 Task: Learn more about a sales navigator core.
Action: Mouse moved to (744, 89)
Screenshot: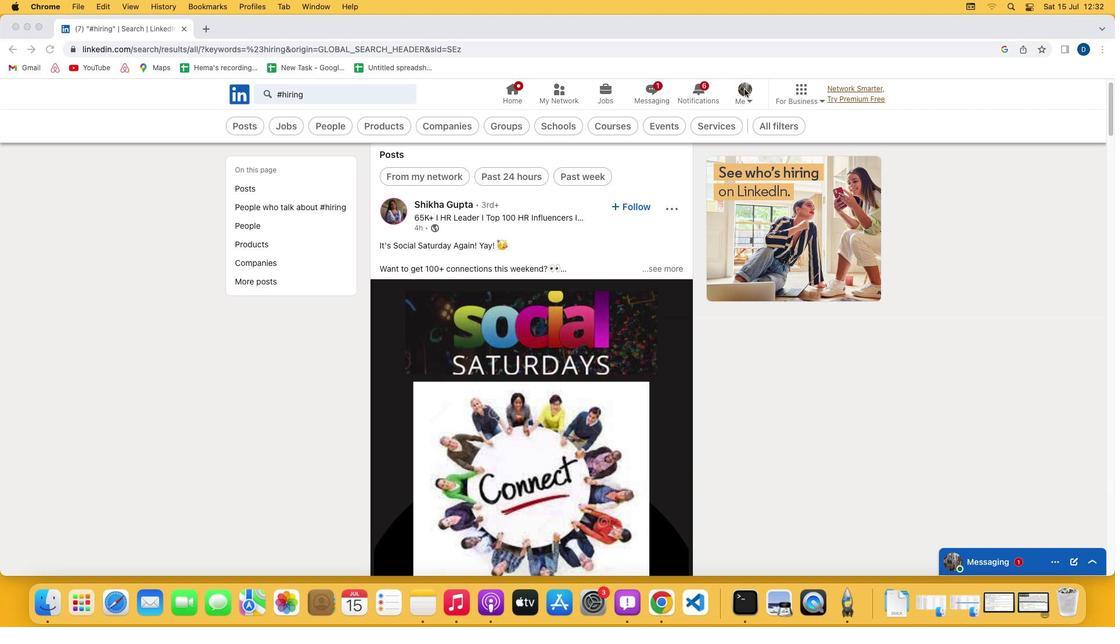 
Action: Mouse pressed left at (744, 89)
Screenshot: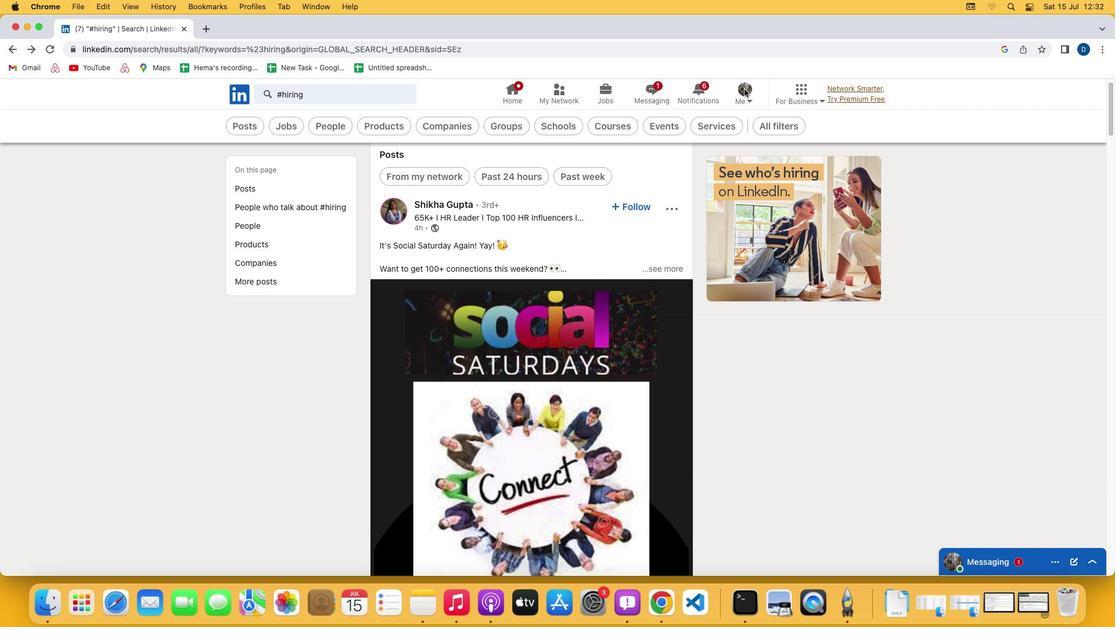 
Action: Mouse pressed left at (744, 89)
Screenshot: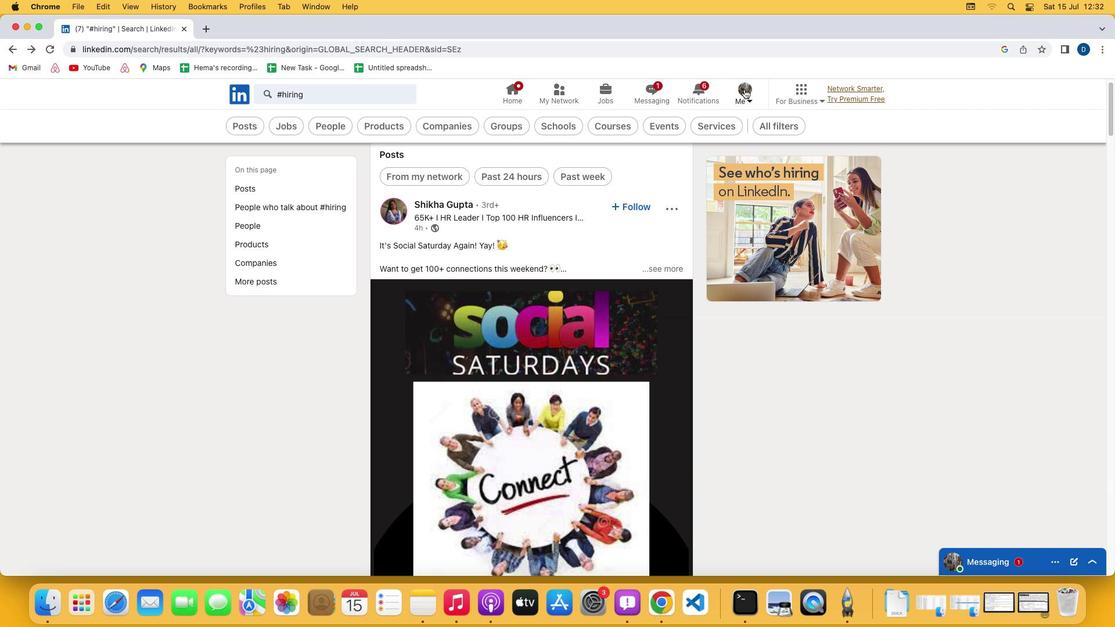 
Action: Mouse moved to (668, 219)
Screenshot: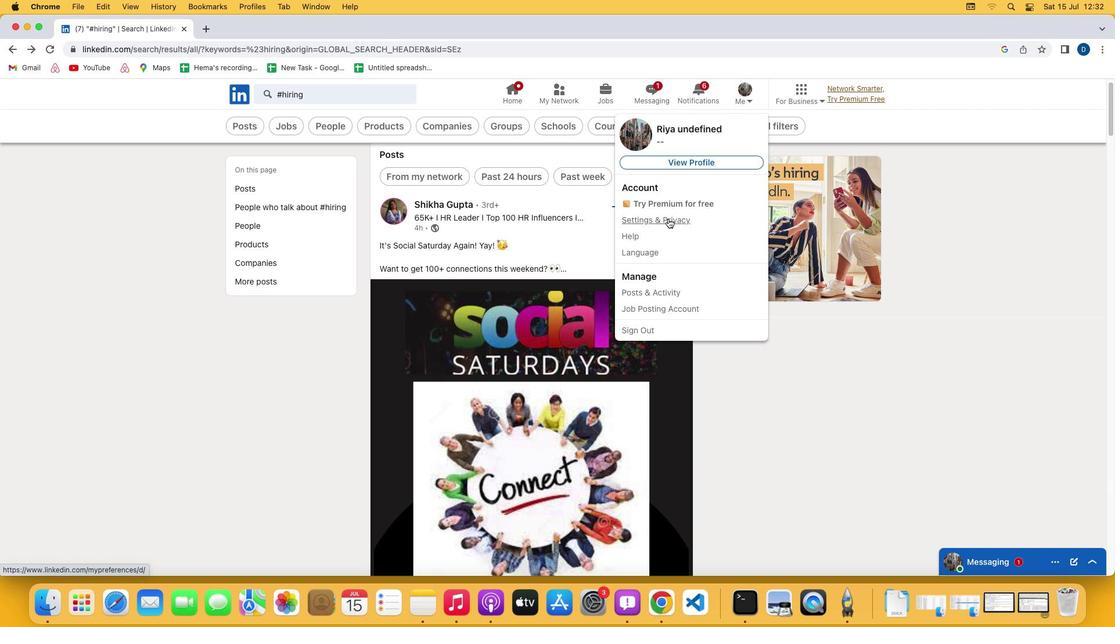 
Action: Mouse pressed left at (668, 219)
Screenshot: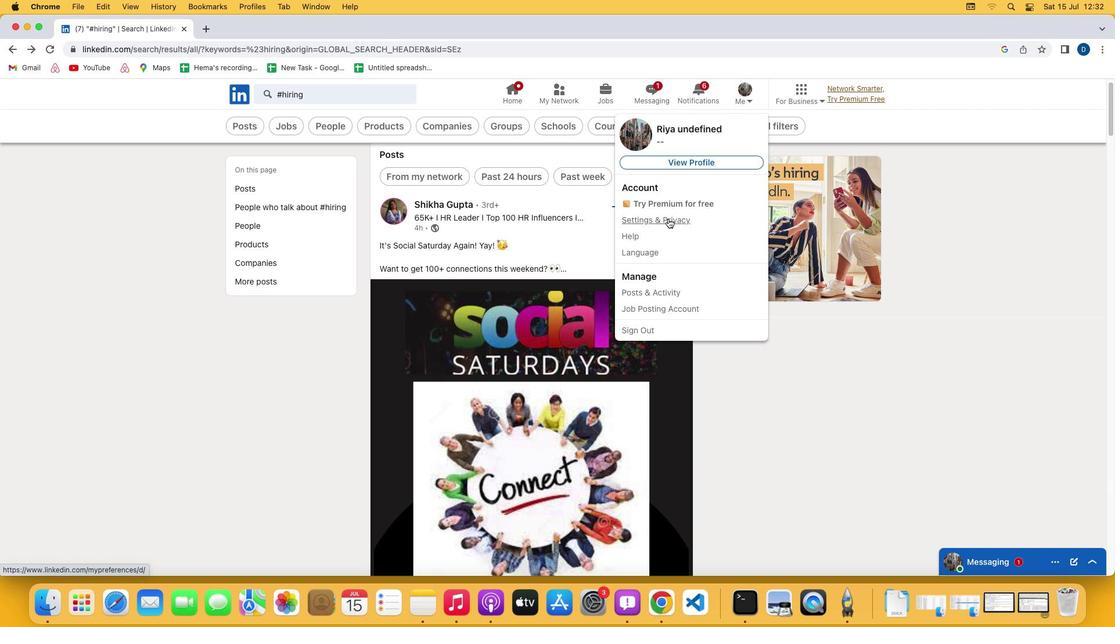 
Action: Mouse moved to (636, 415)
Screenshot: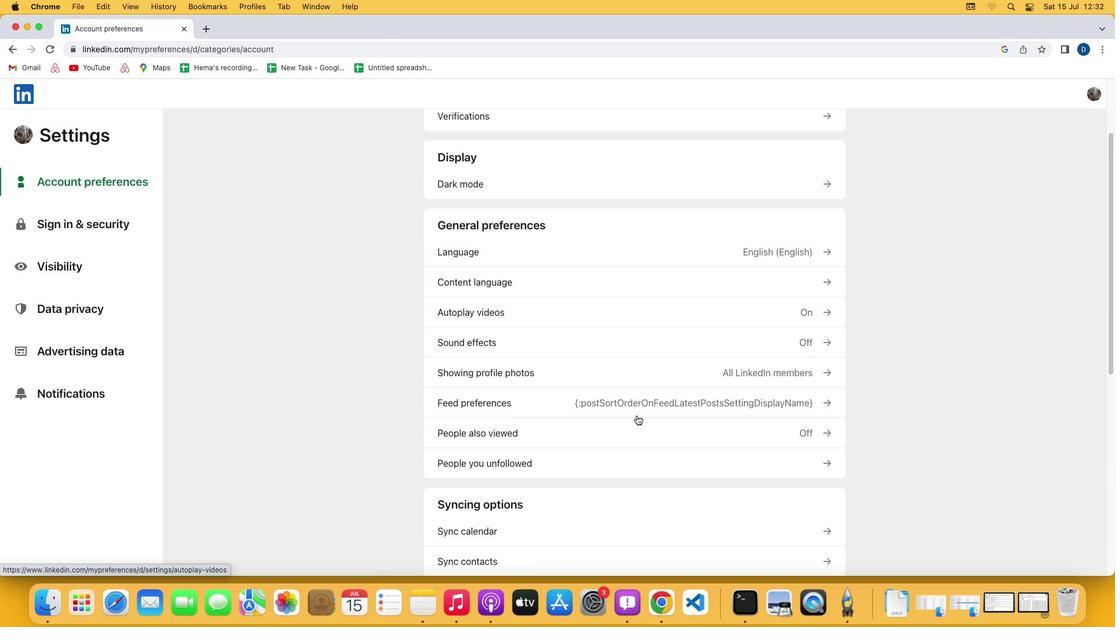 
Action: Mouse scrolled (636, 415) with delta (0, 0)
Screenshot: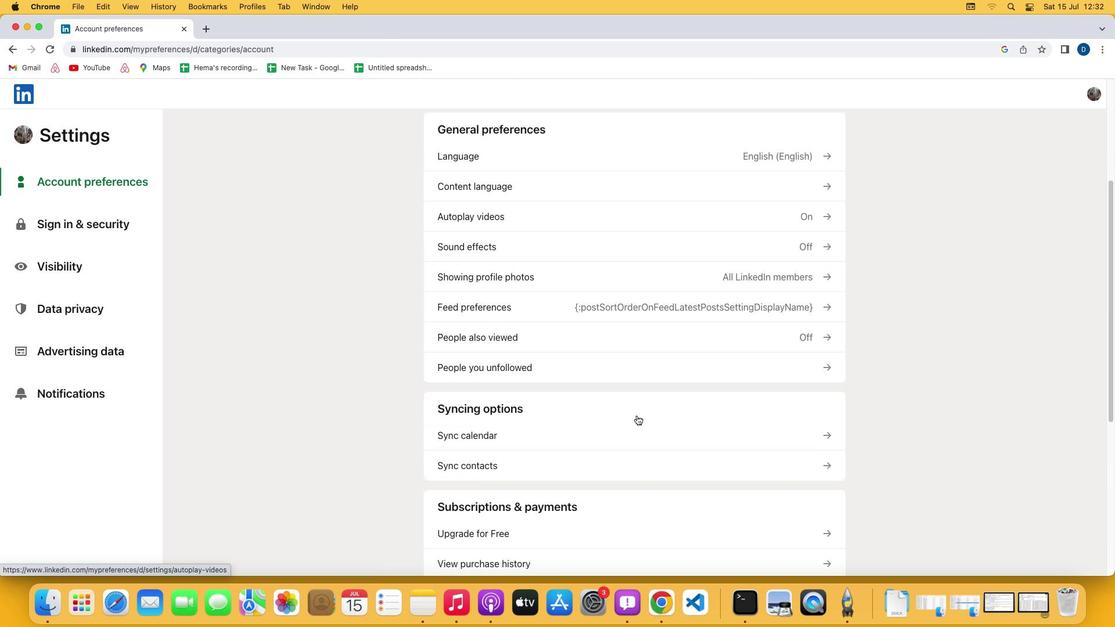 
Action: Mouse scrolled (636, 415) with delta (0, 0)
Screenshot: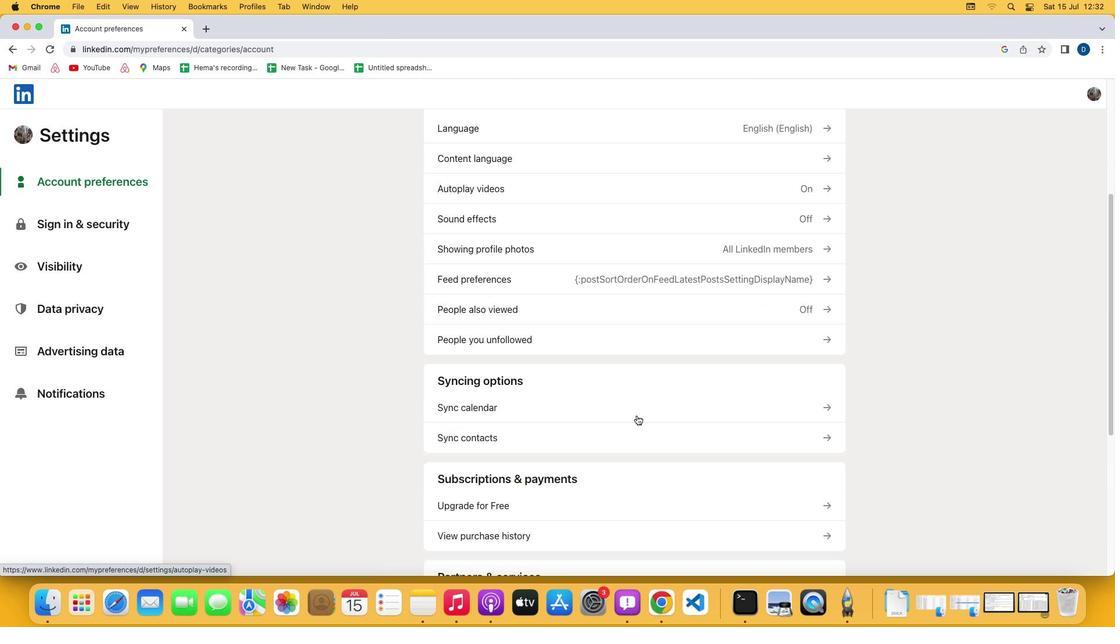 
Action: Mouse scrolled (636, 415) with delta (0, -1)
Screenshot: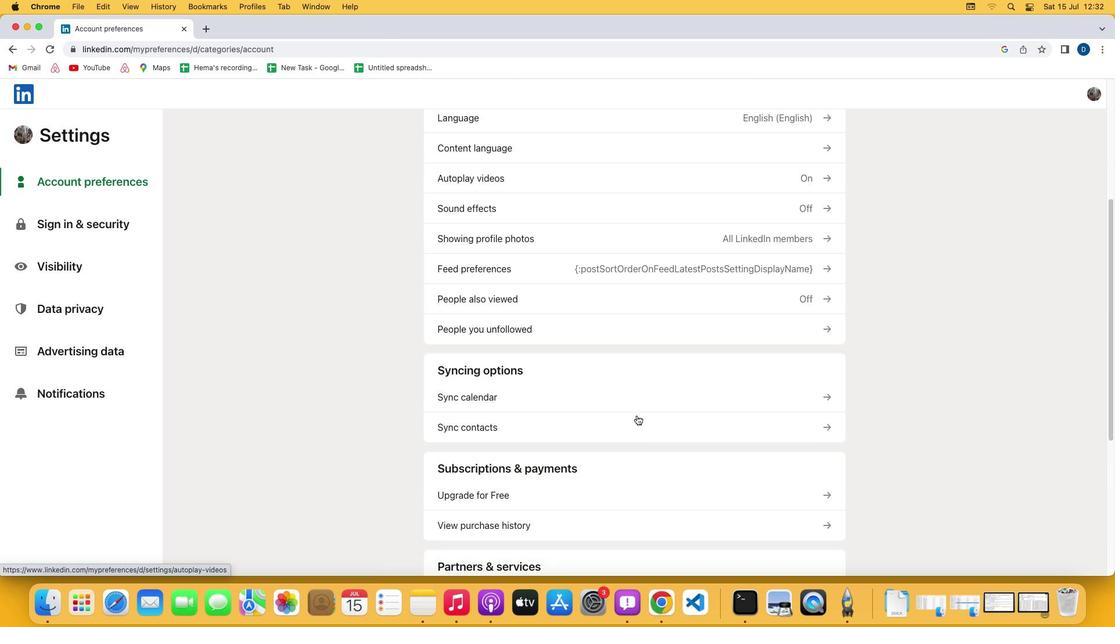 
Action: Mouse scrolled (636, 415) with delta (0, -2)
Screenshot: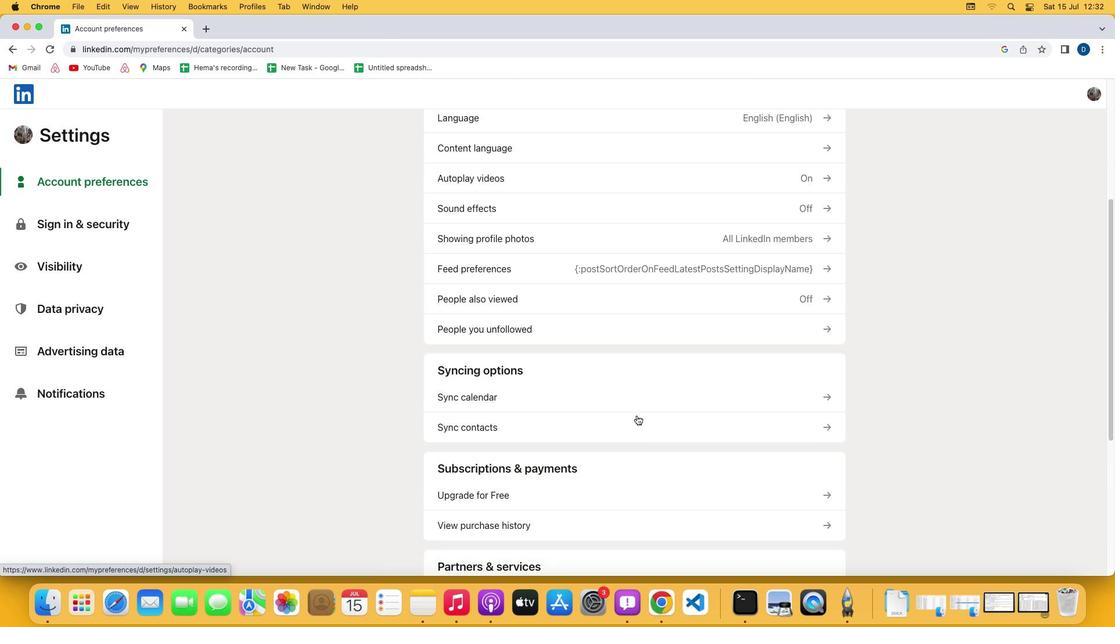 
Action: Mouse scrolled (636, 415) with delta (0, 0)
Screenshot: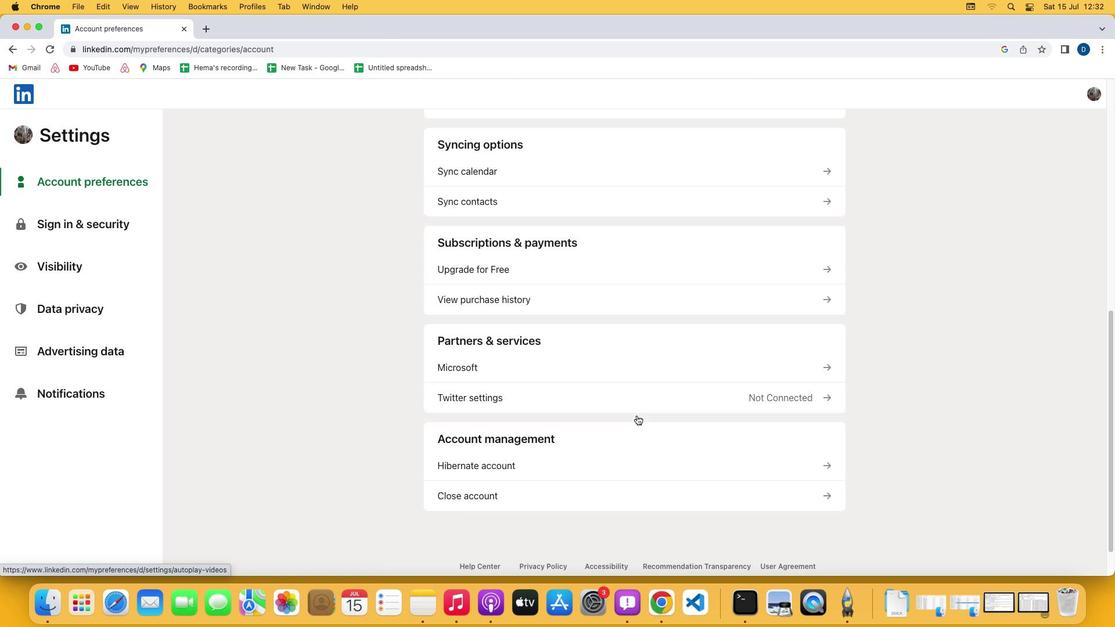 
Action: Mouse scrolled (636, 415) with delta (0, 0)
Screenshot: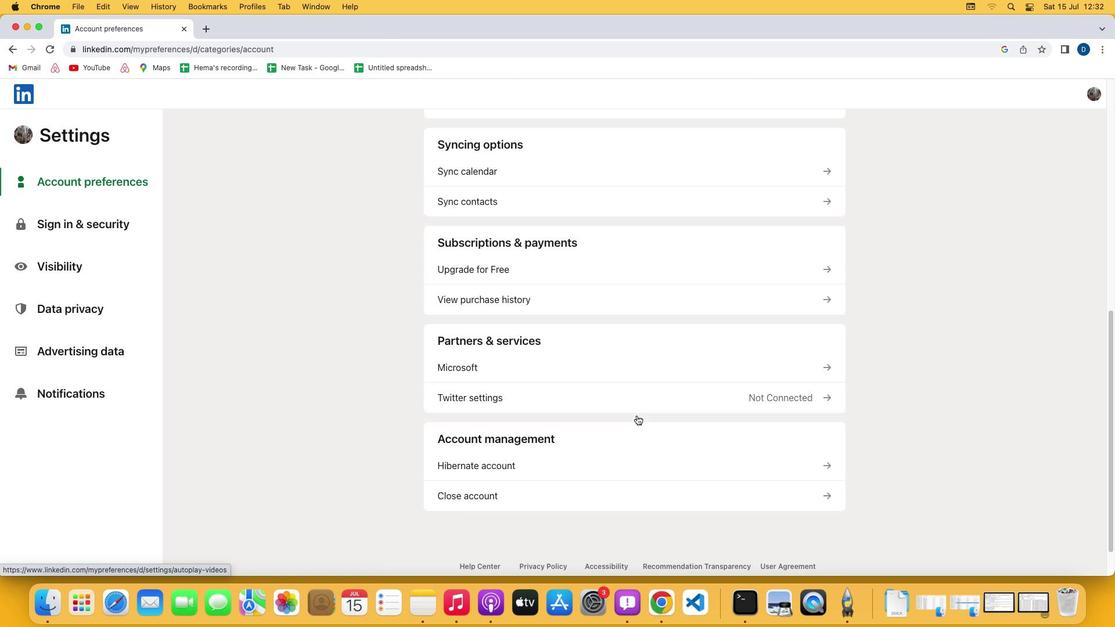 
Action: Mouse scrolled (636, 415) with delta (0, -1)
Screenshot: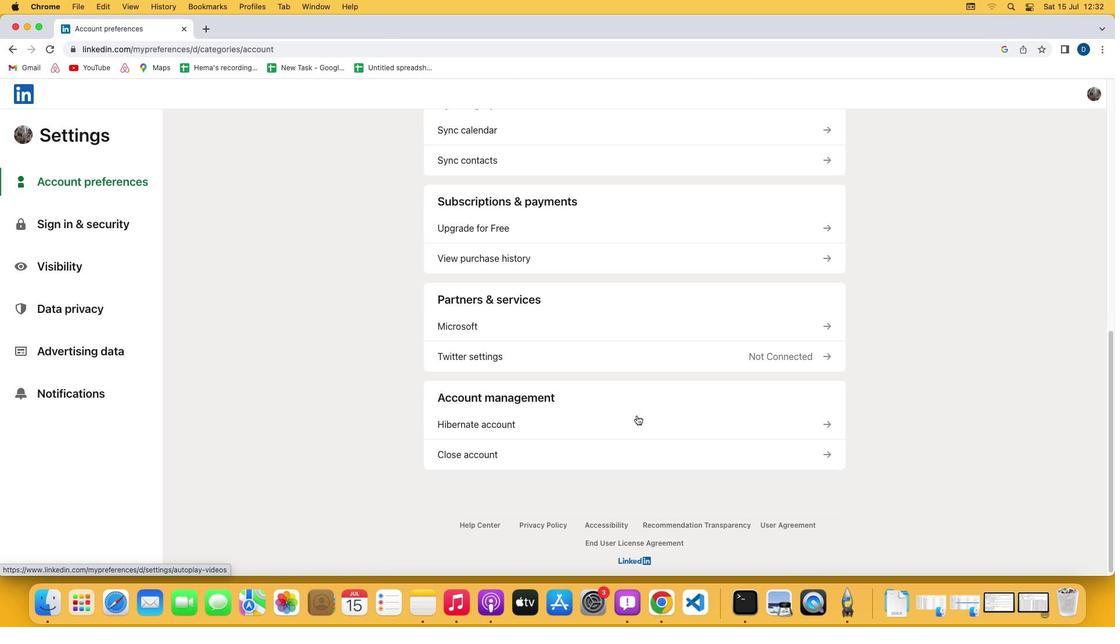 
Action: Mouse scrolled (636, 415) with delta (0, -2)
Screenshot: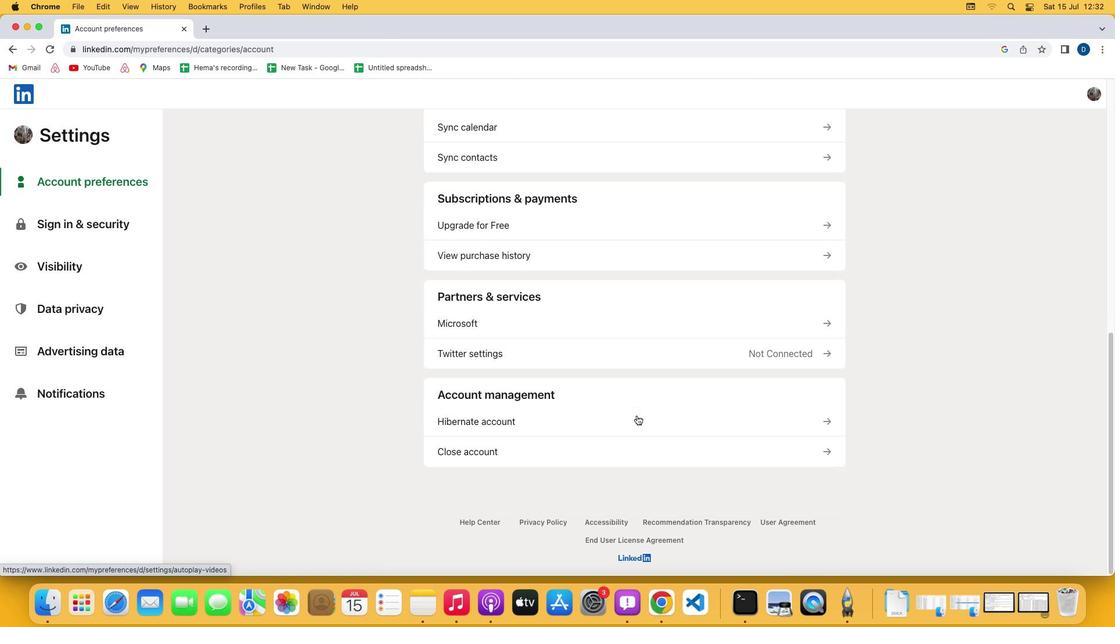 
Action: Mouse scrolled (636, 415) with delta (0, -2)
Screenshot: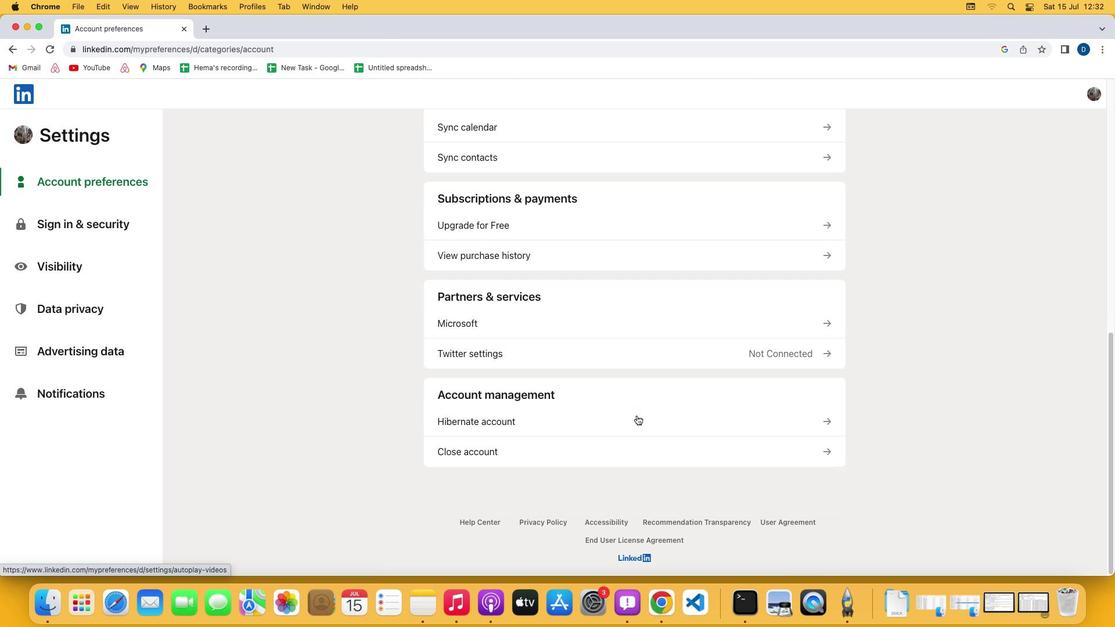 
Action: Mouse moved to (528, 223)
Screenshot: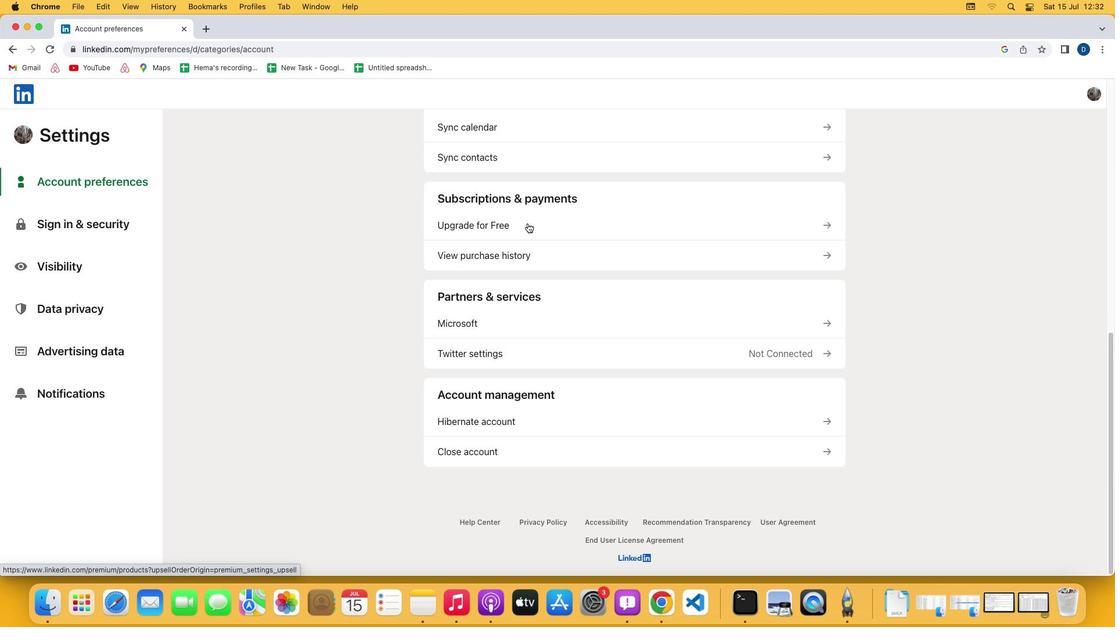 
Action: Mouse pressed left at (528, 223)
Screenshot: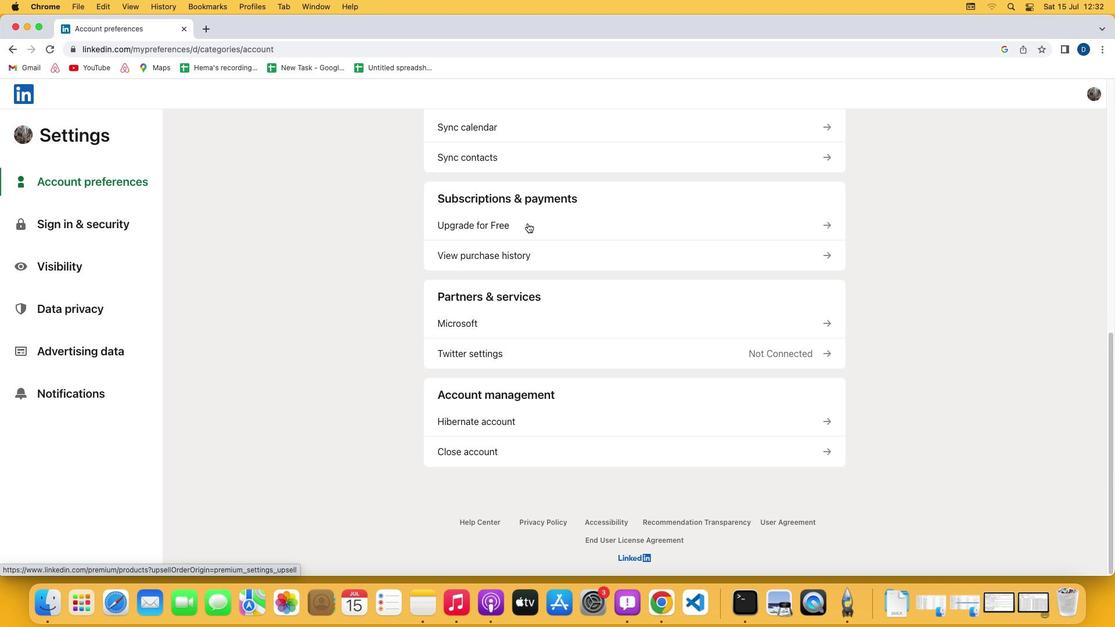 
Action: Mouse moved to (460, 316)
Screenshot: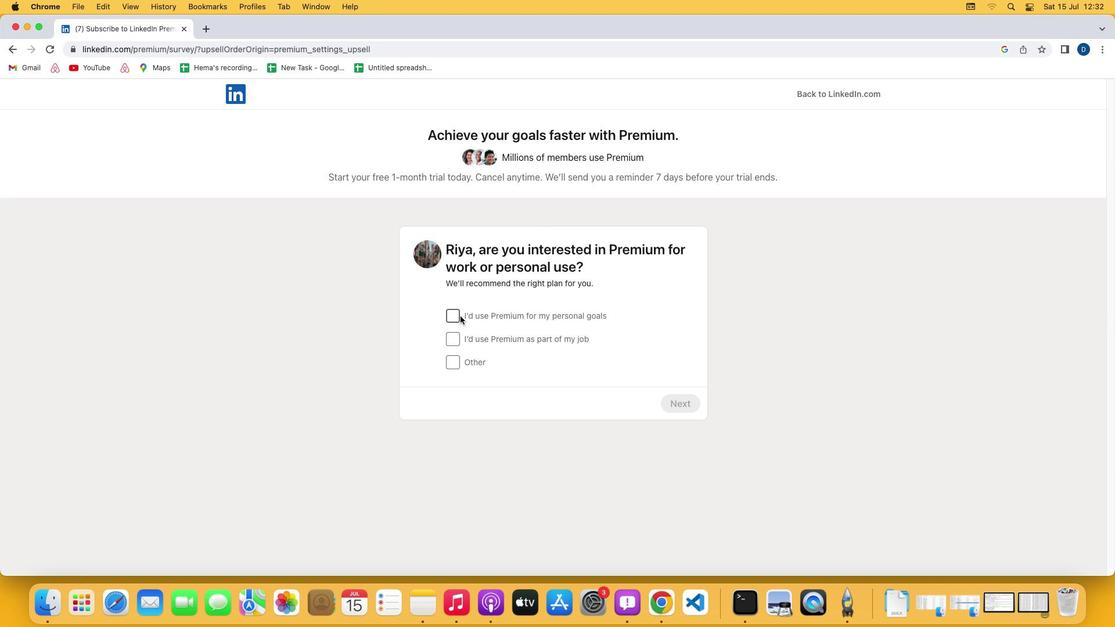 
Action: Mouse pressed left at (460, 316)
Screenshot: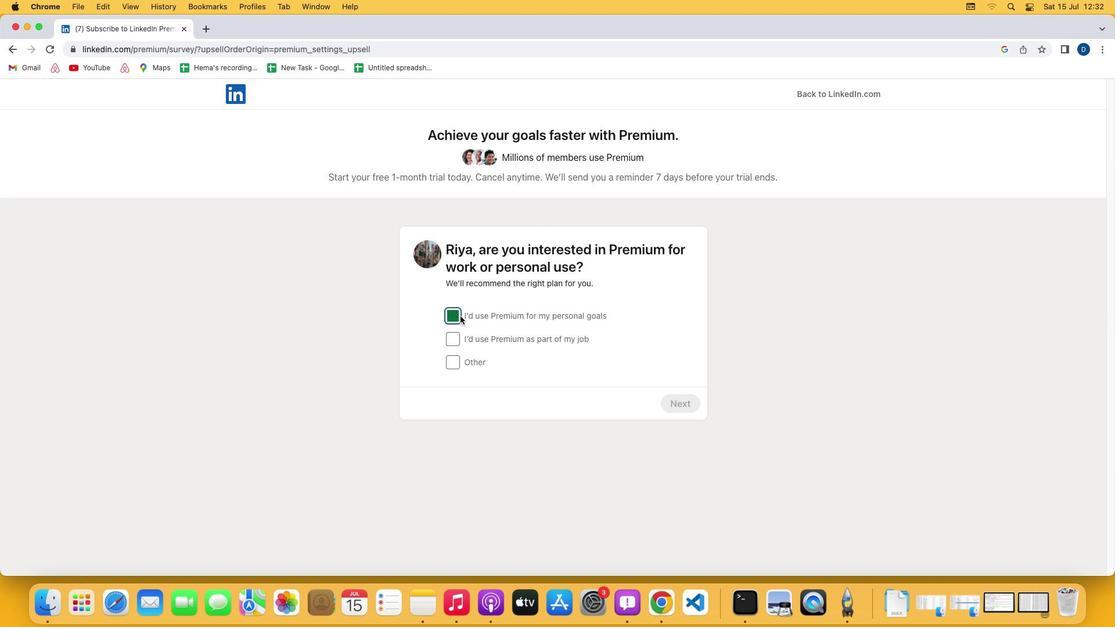 
Action: Mouse moved to (677, 399)
Screenshot: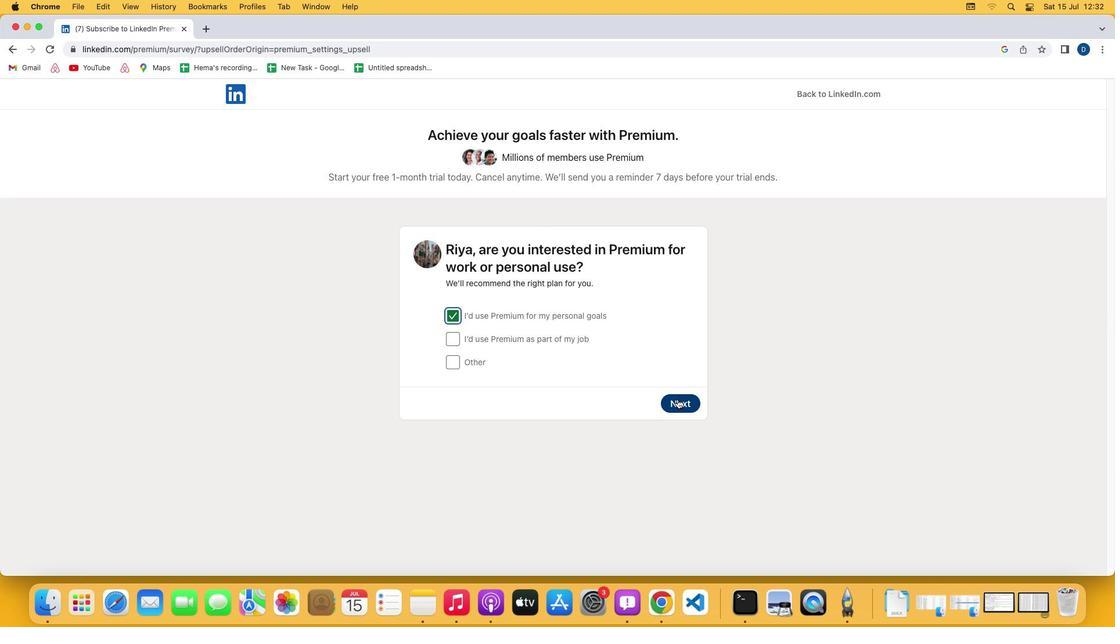 
Action: Mouse pressed left at (677, 399)
Screenshot: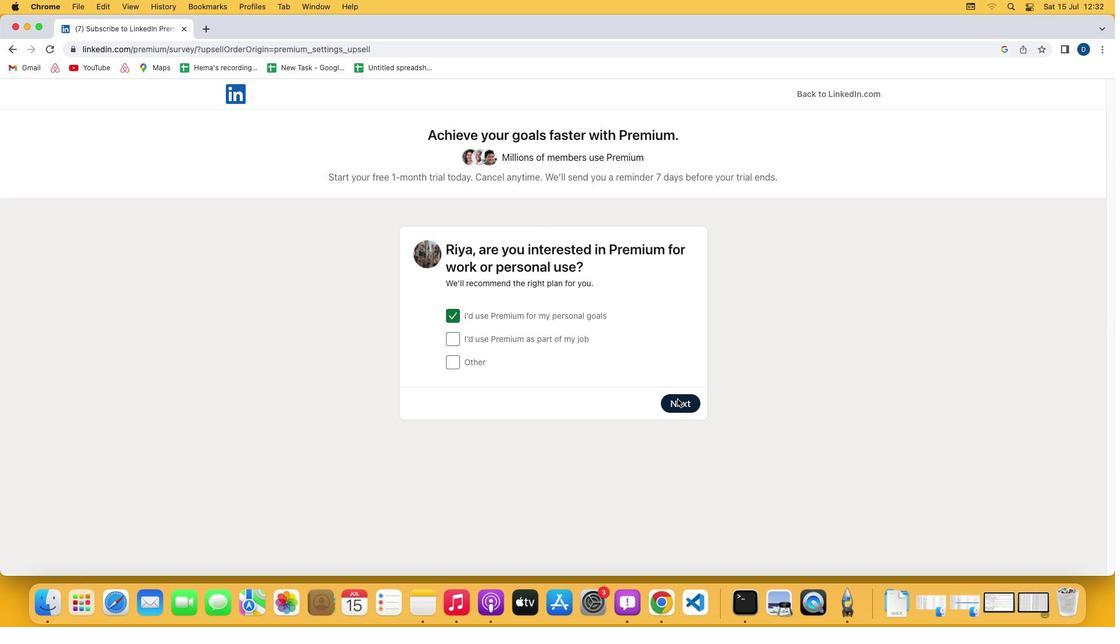 
Action: Mouse moved to (670, 470)
Screenshot: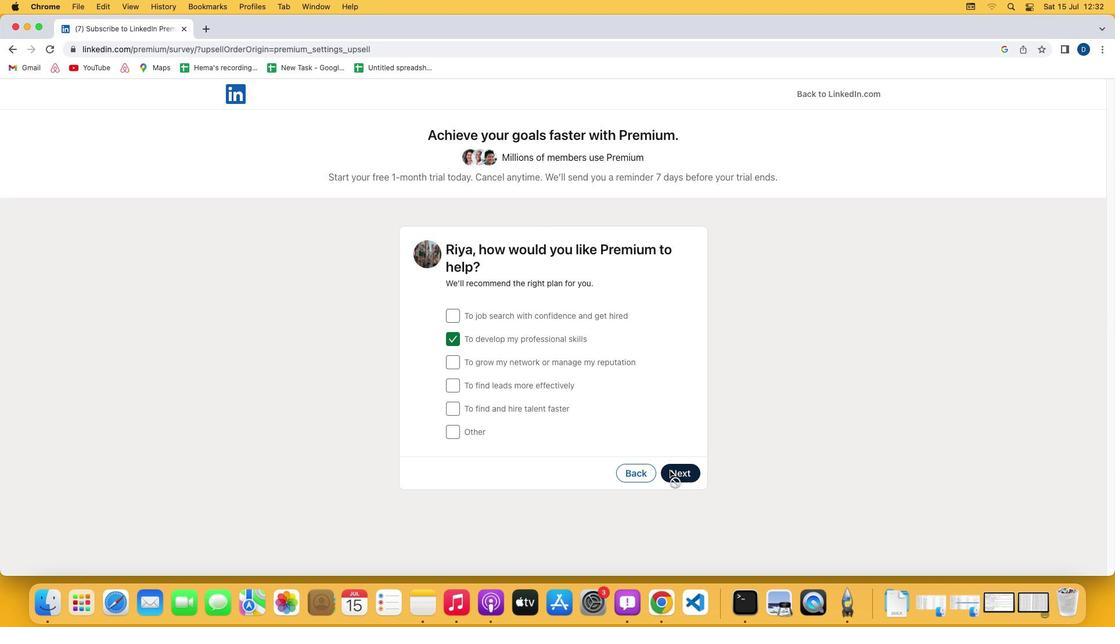 
Action: Mouse pressed left at (670, 470)
Screenshot: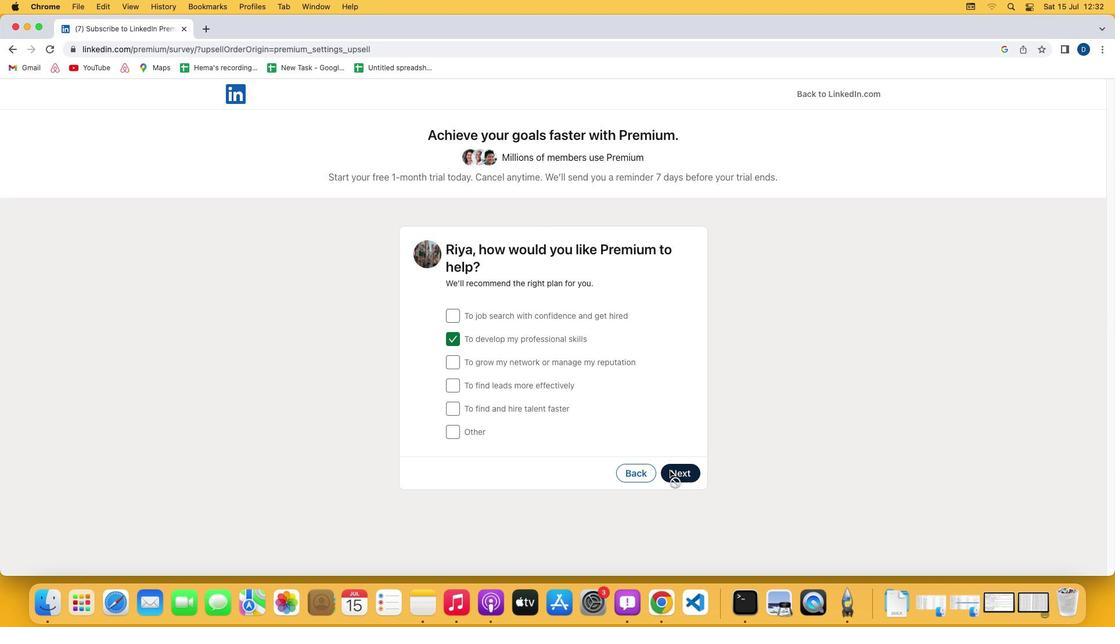 
Action: Mouse moved to (455, 385)
Screenshot: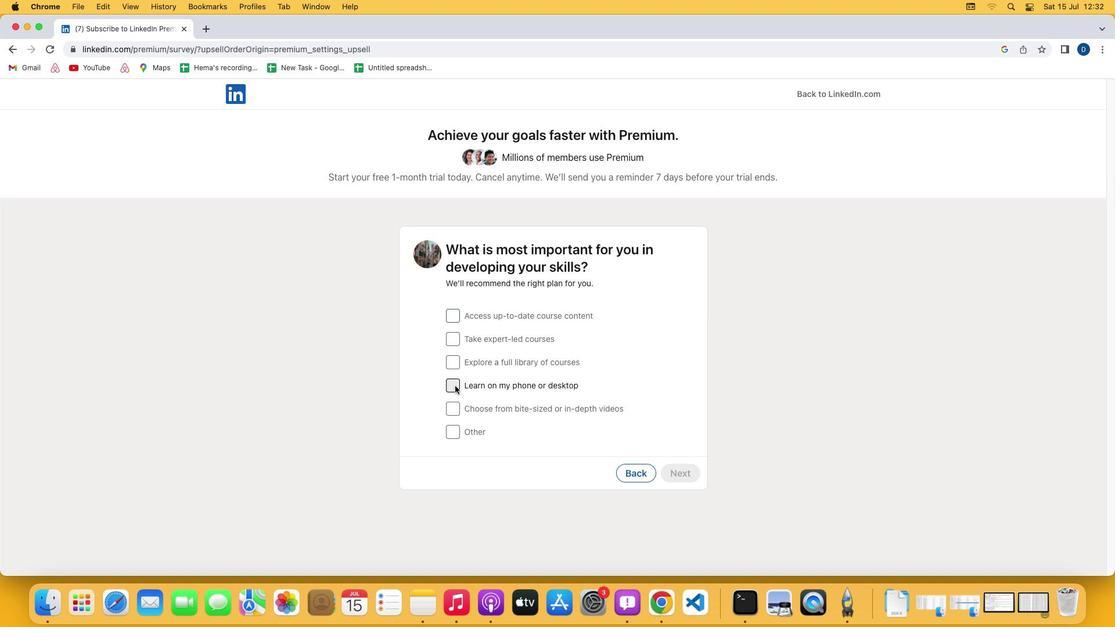 
Action: Mouse pressed left at (455, 385)
Screenshot: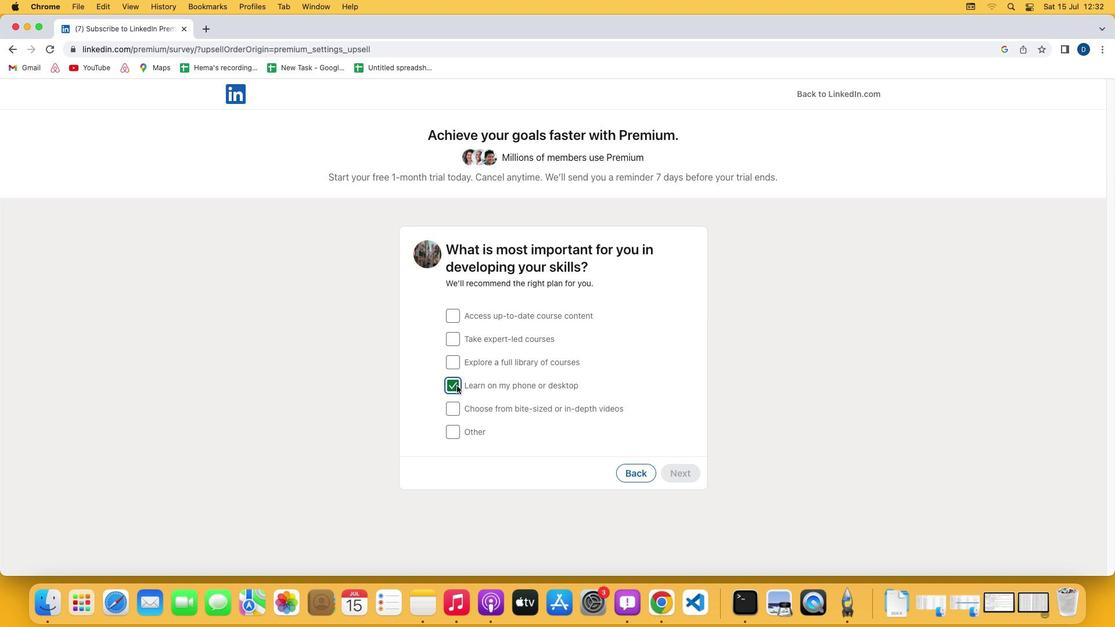 
Action: Mouse moved to (677, 474)
Screenshot: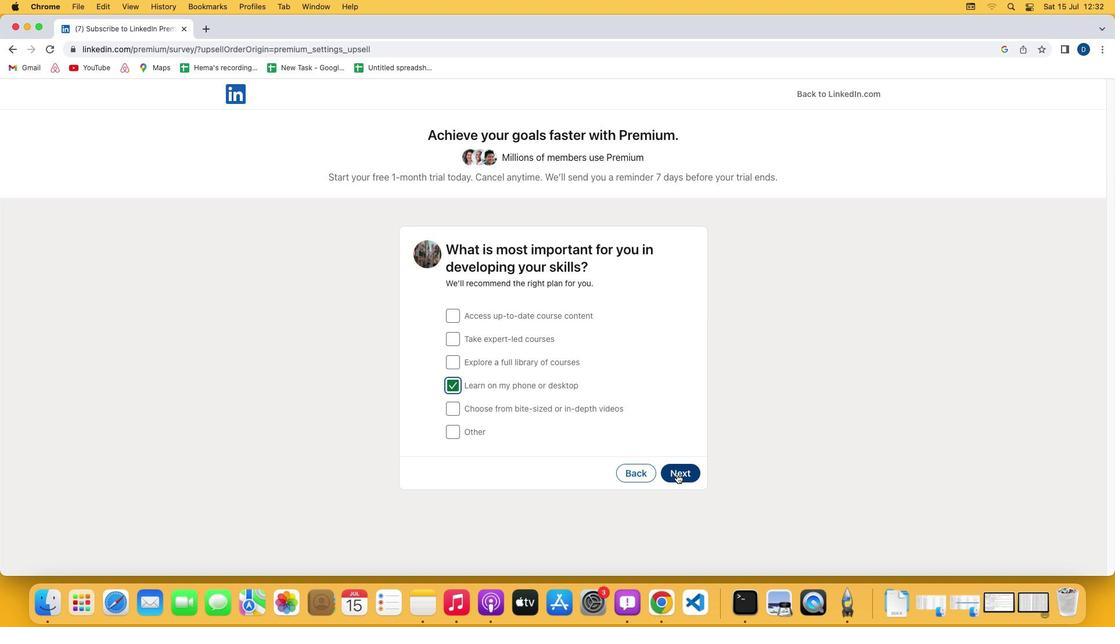 
Action: Mouse pressed left at (677, 474)
Screenshot: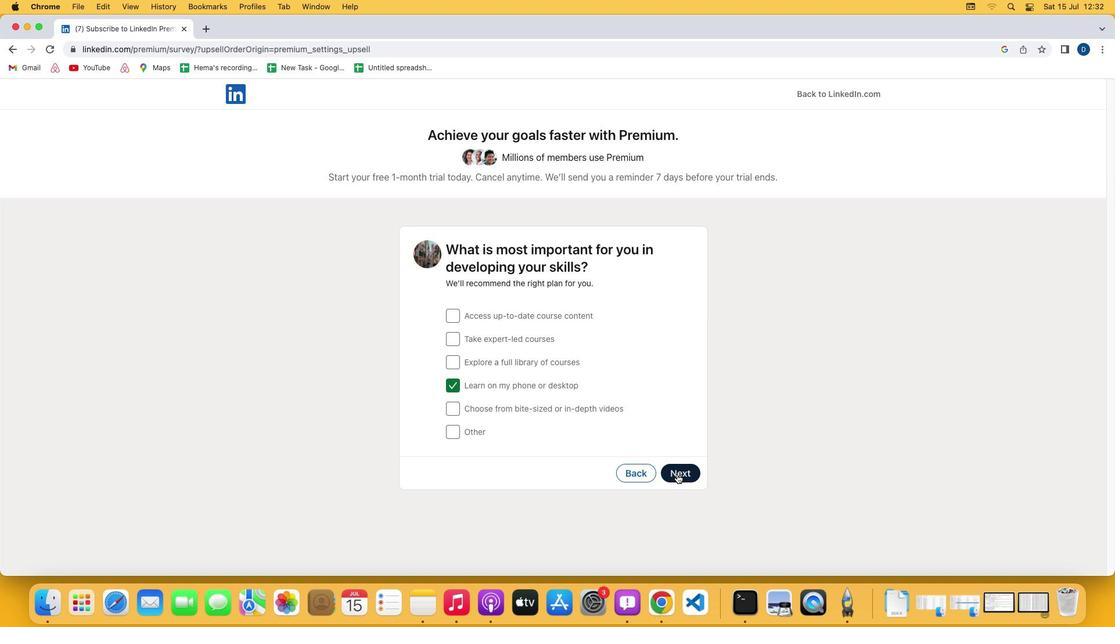 
Action: Mouse moved to (568, 450)
Screenshot: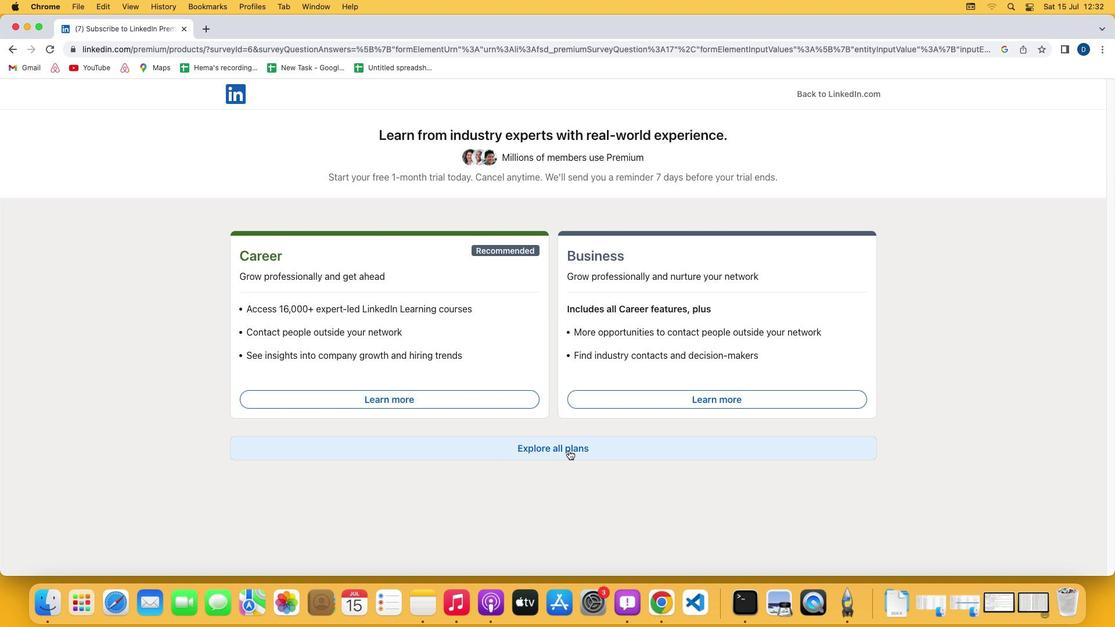 
Action: Mouse pressed left at (568, 450)
Screenshot: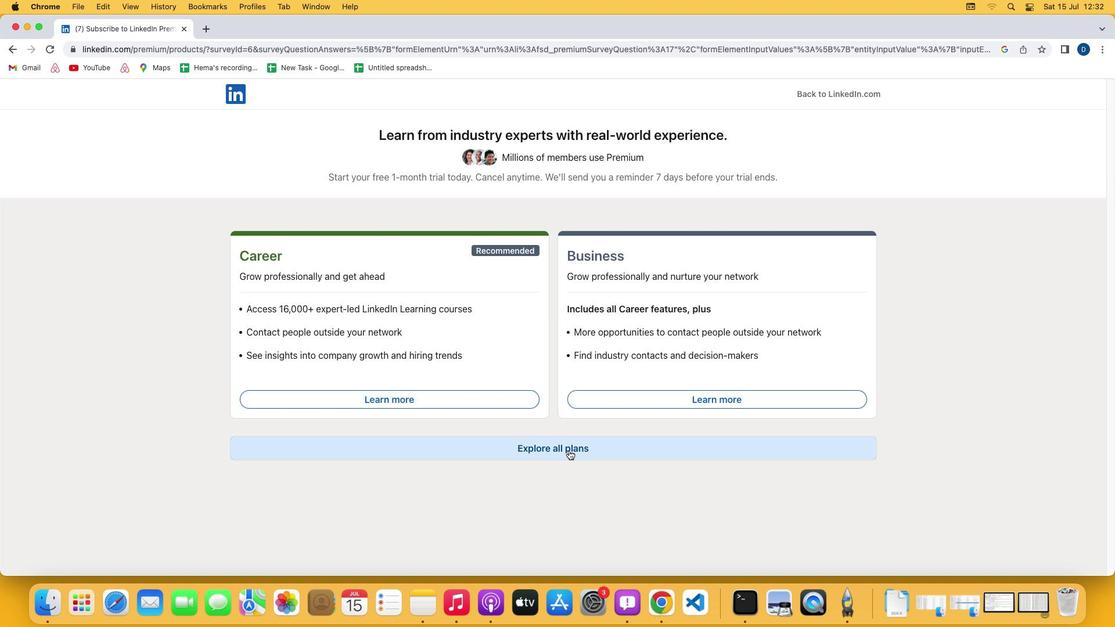
Action: Mouse moved to (607, 480)
Screenshot: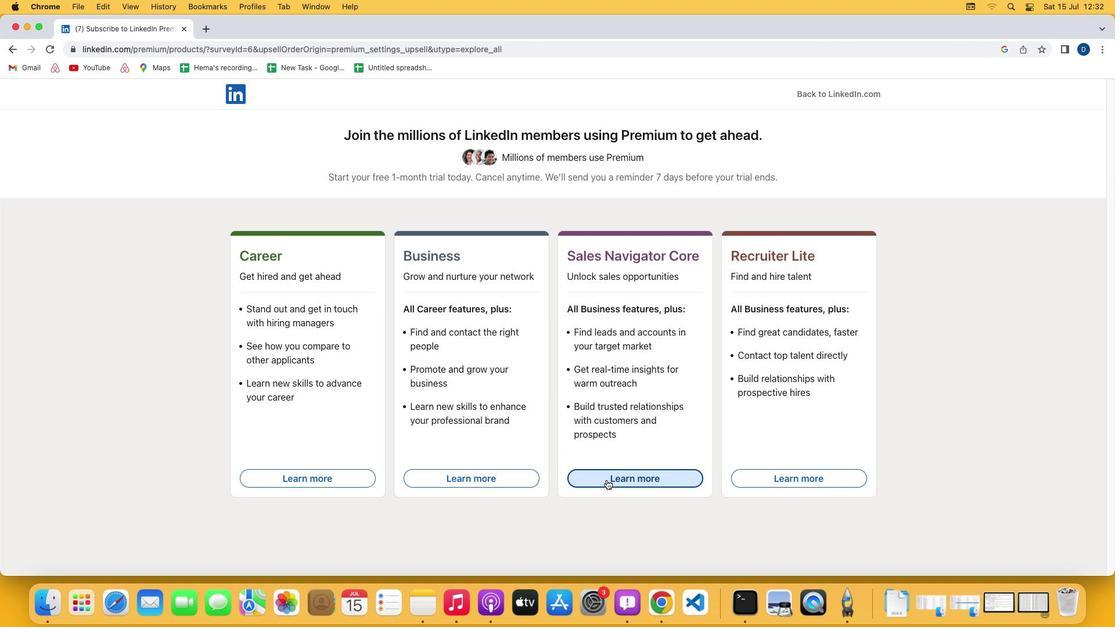 
Action: Mouse pressed left at (607, 480)
Screenshot: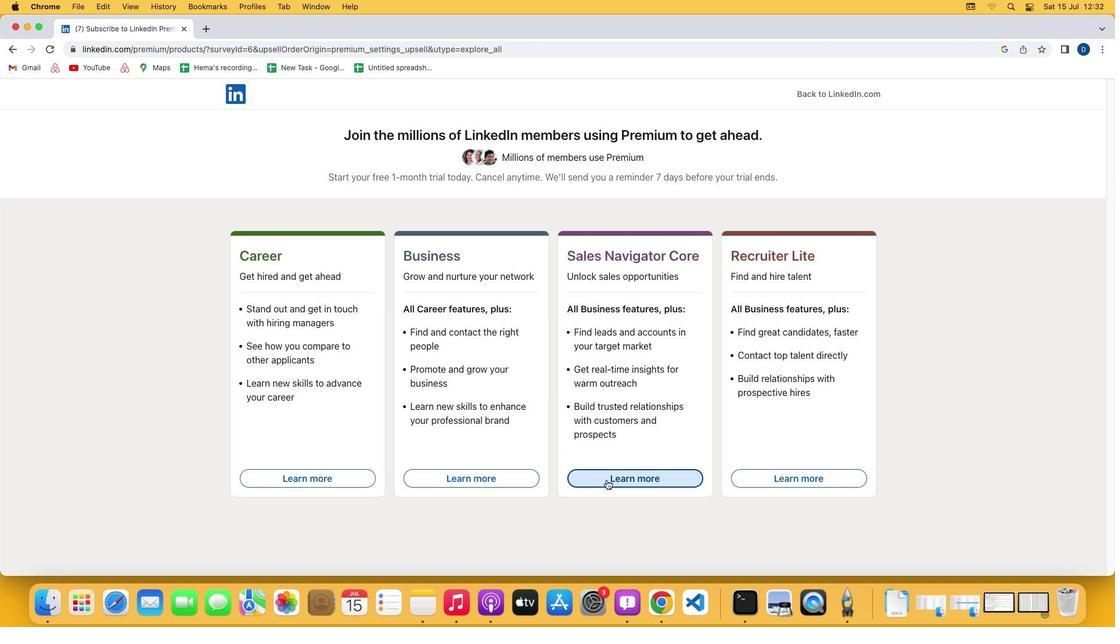 
